 Task: Set the title display mode for the RSS and Atom feed display to always be visible.
Action: Mouse moved to (127, 21)
Screenshot: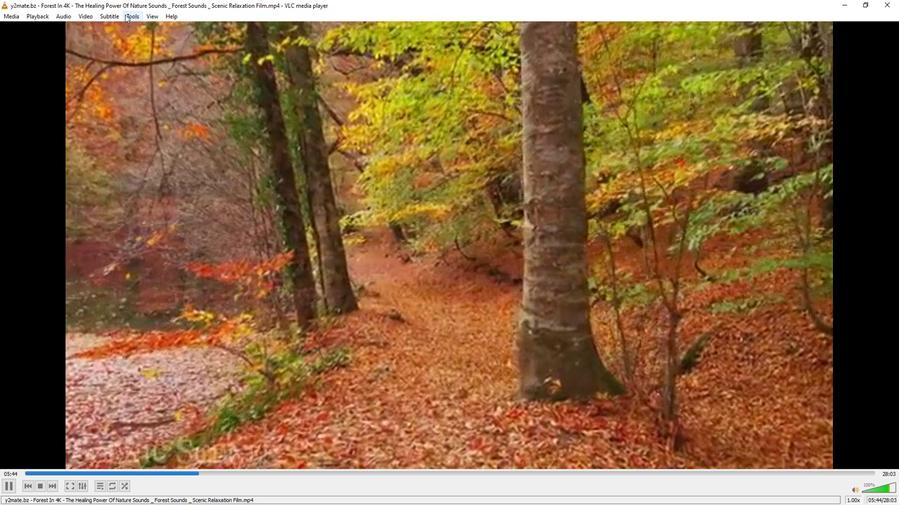 
Action: Mouse pressed left at (127, 21)
Screenshot: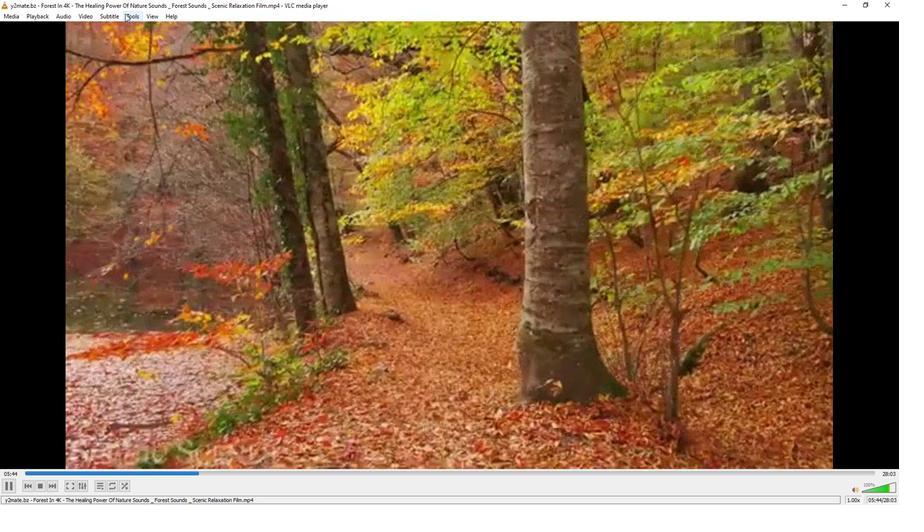 
Action: Mouse moved to (146, 131)
Screenshot: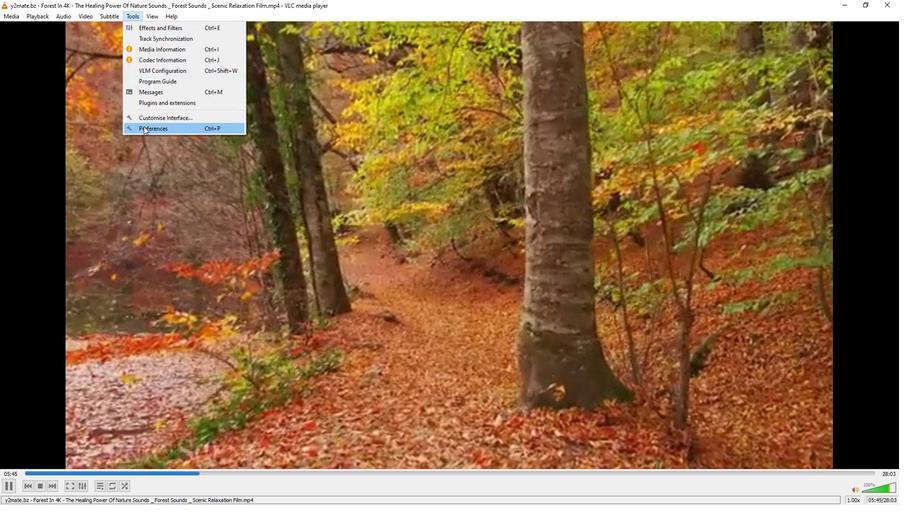 
Action: Mouse pressed left at (146, 131)
Screenshot: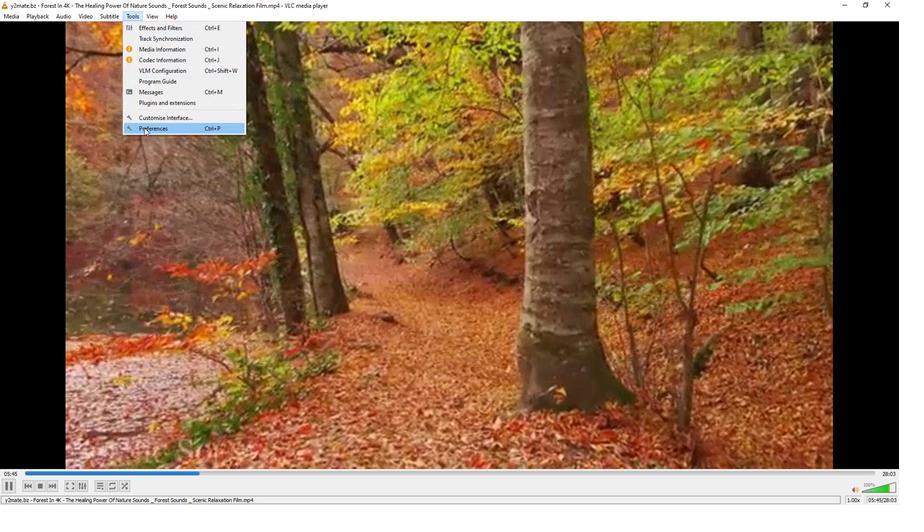 
Action: Mouse moved to (299, 405)
Screenshot: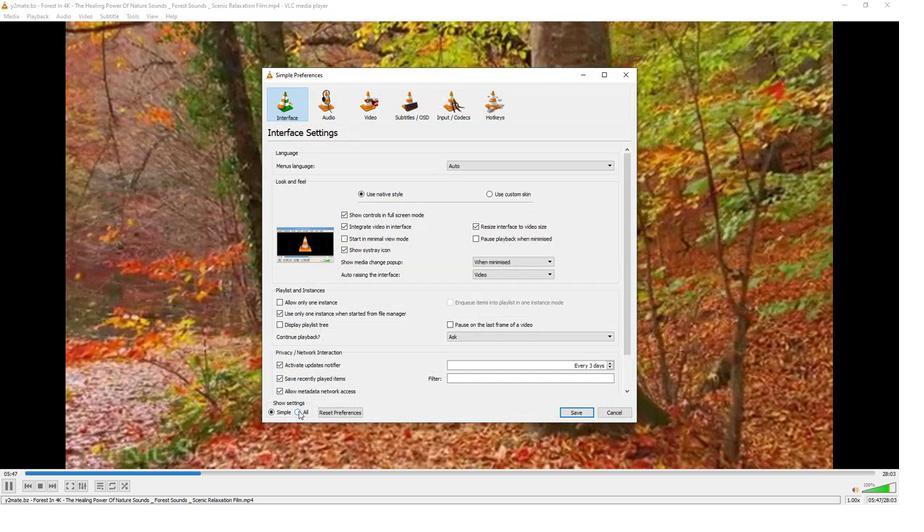 
Action: Mouse pressed left at (299, 405)
Screenshot: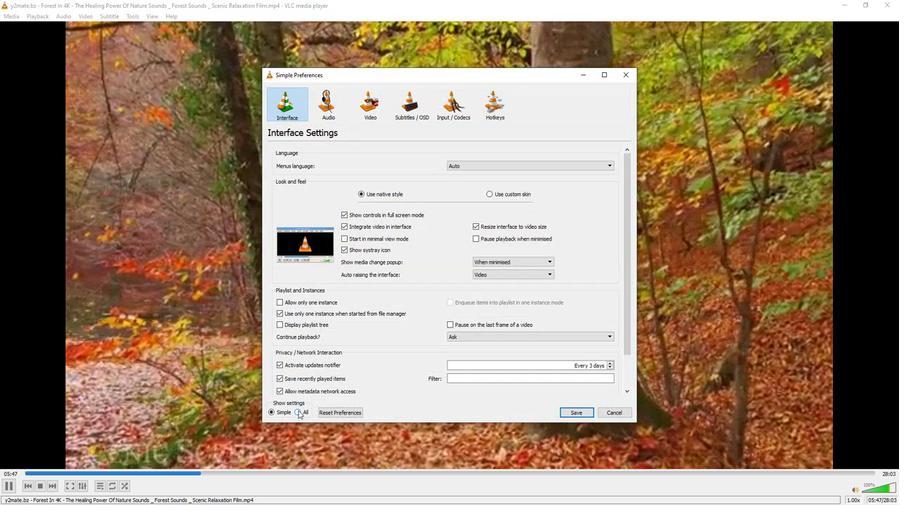 
Action: Mouse moved to (284, 308)
Screenshot: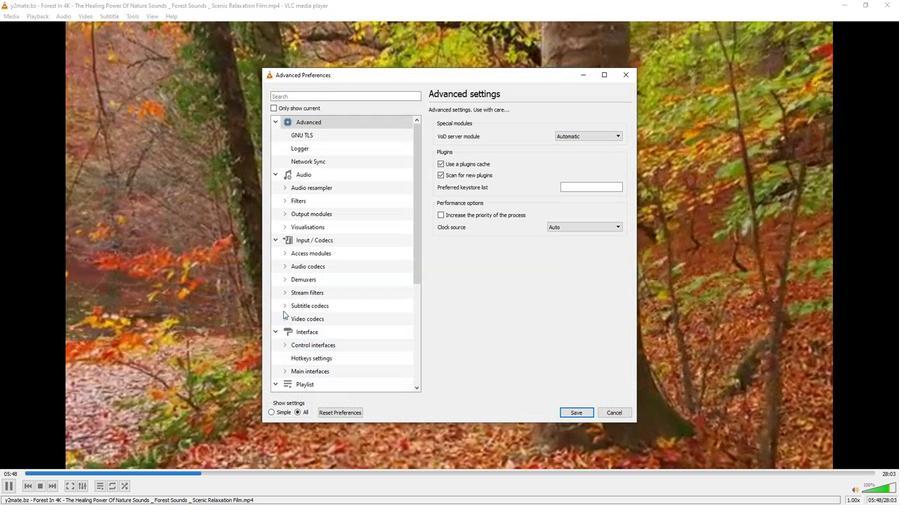 
Action: Mouse scrolled (284, 308) with delta (0, 0)
Screenshot: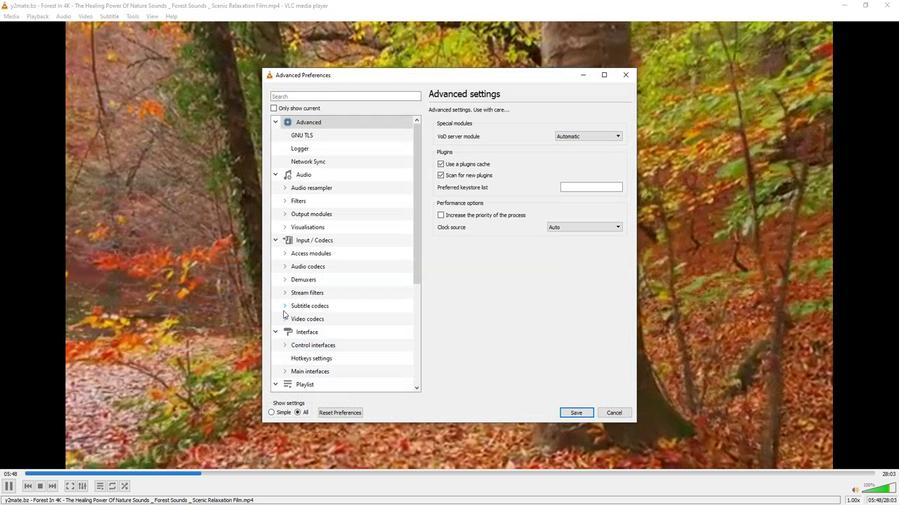 
Action: Mouse moved to (284, 308)
Screenshot: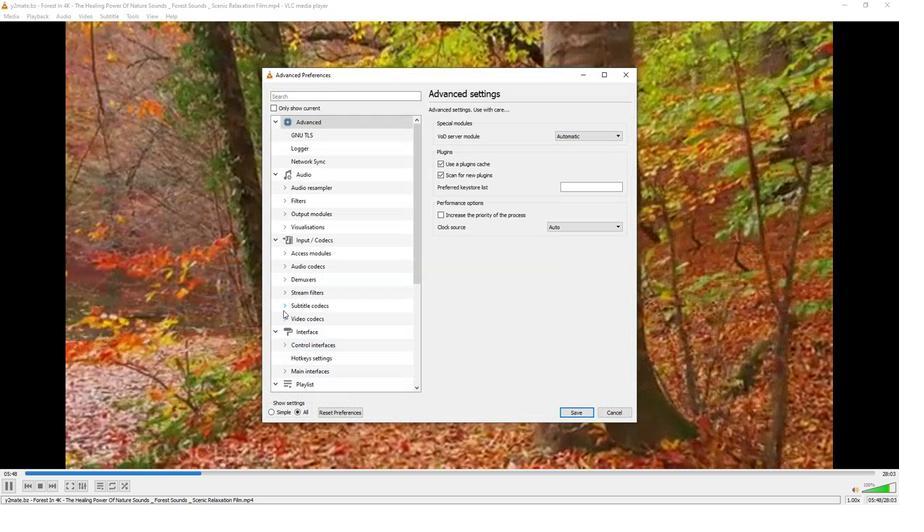 
Action: Mouse scrolled (284, 308) with delta (0, 0)
Screenshot: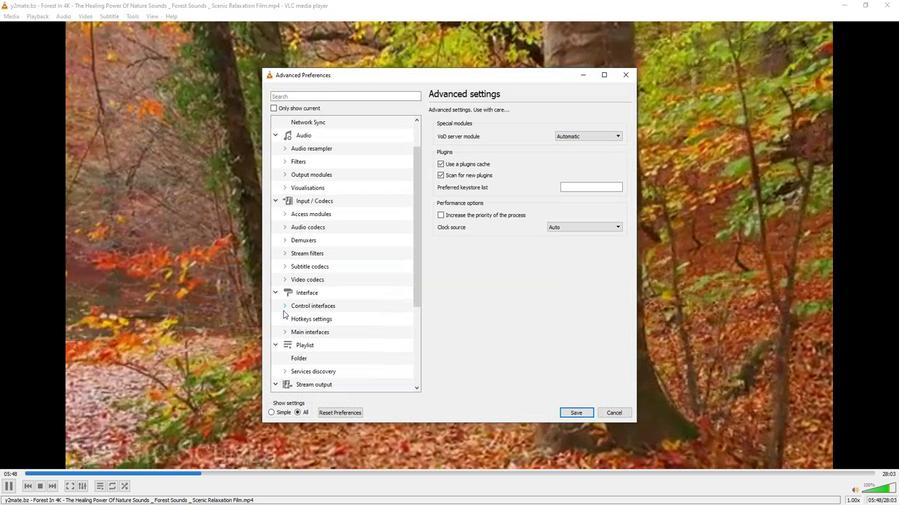 
Action: Mouse moved to (284, 308)
Screenshot: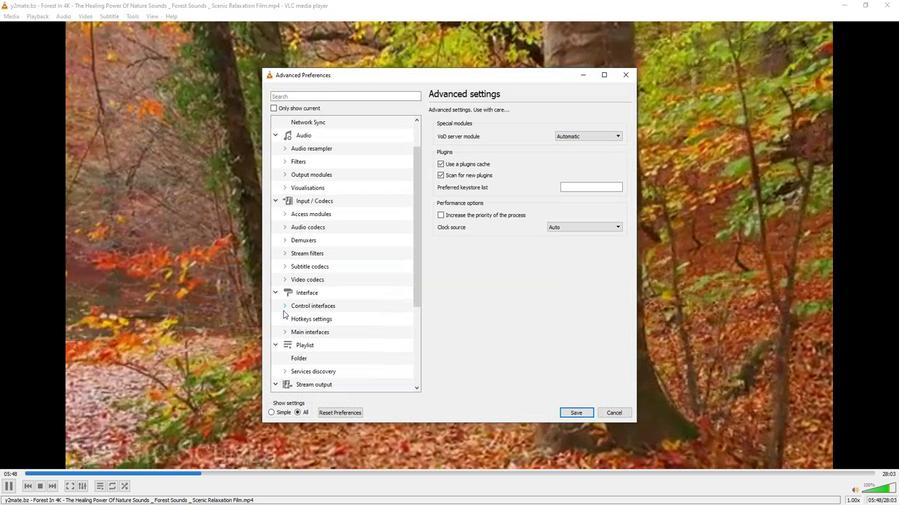 
Action: Mouse scrolled (284, 307) with delta (0, 0)
Screenshot: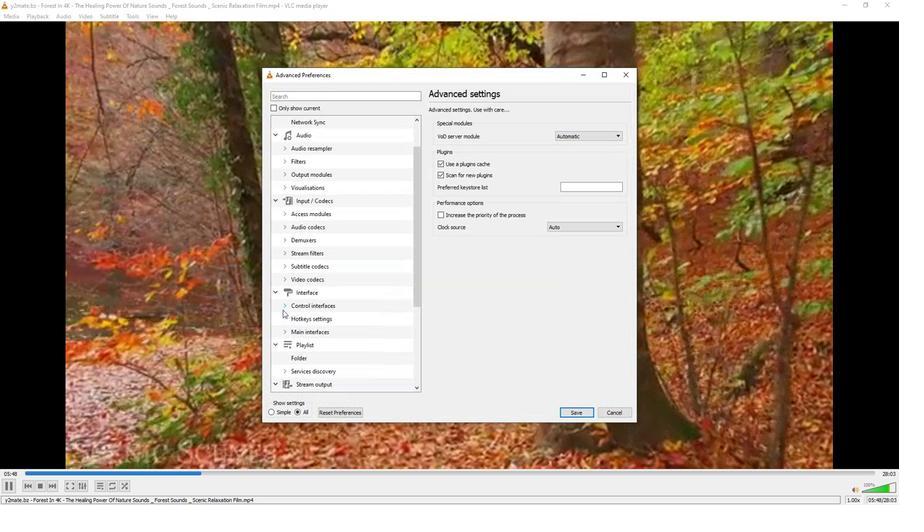 
Action: Mouse moved to (284, 307)
Screenshot: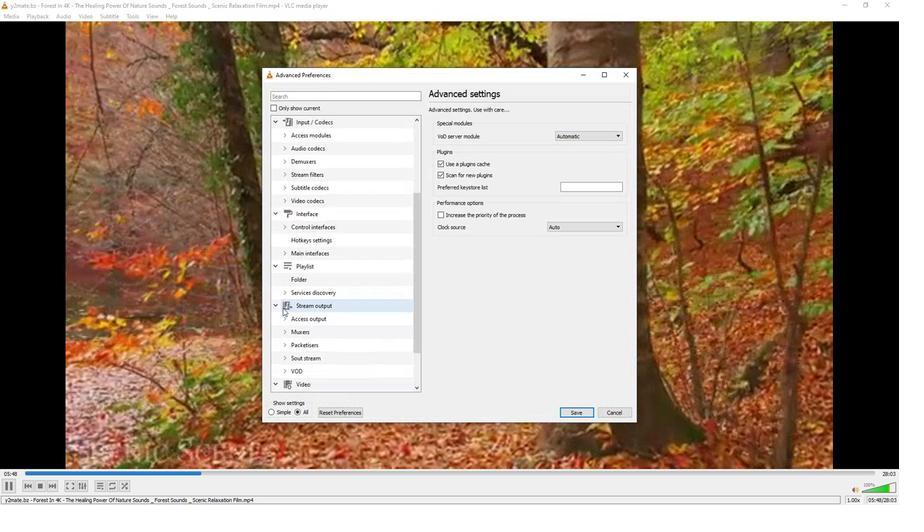 
Action: Mouse scrolled (284, 306) with delta (0, 0)
Screenshot: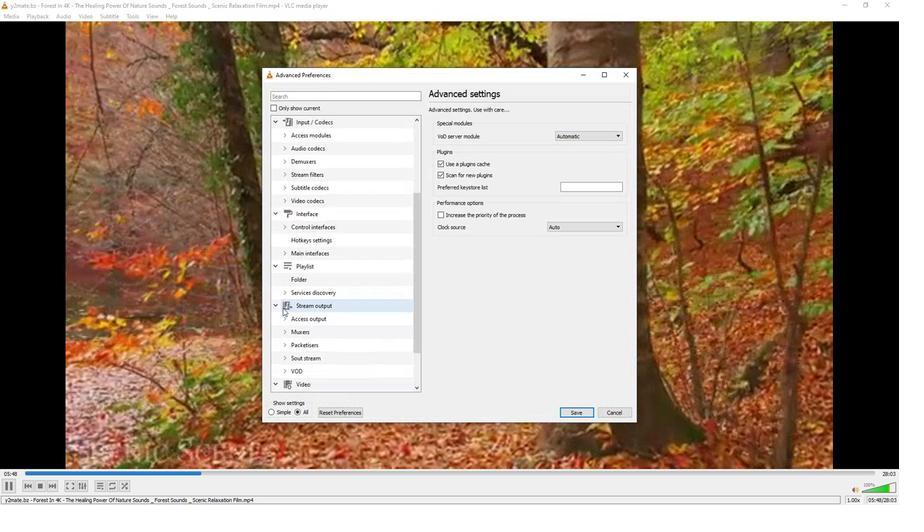 
Action: Mouse moved to (284, 305)
Screenshot: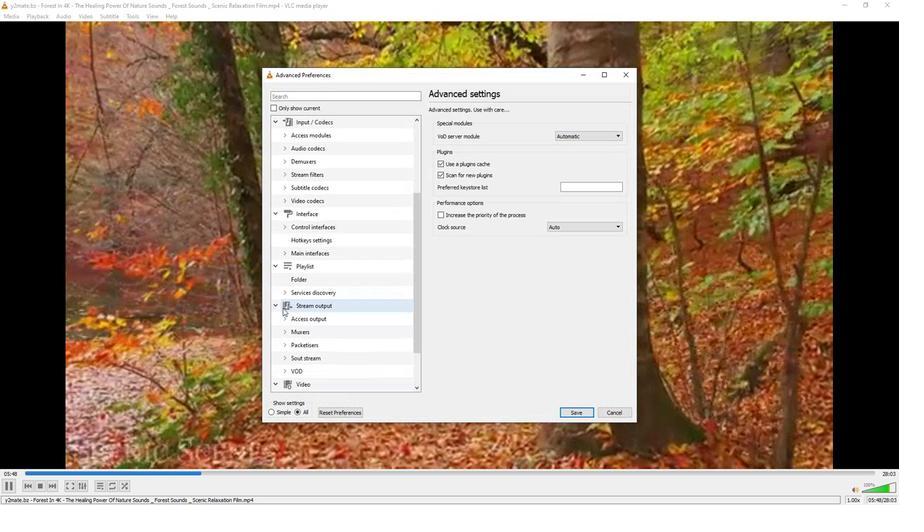 
Action: Mouse scrolled (284, 304) with delta (0, 0)
Screenshot: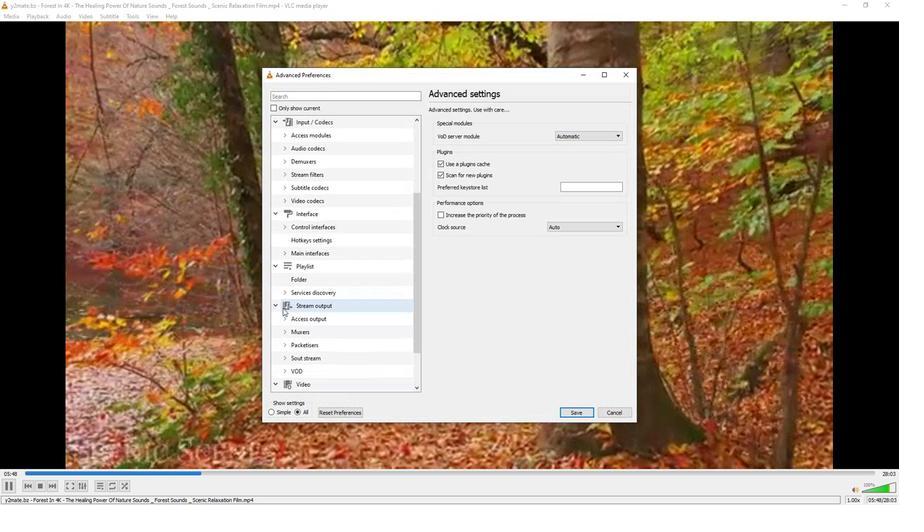 
Action: Mouse moved to (284, 304)
Screenshot: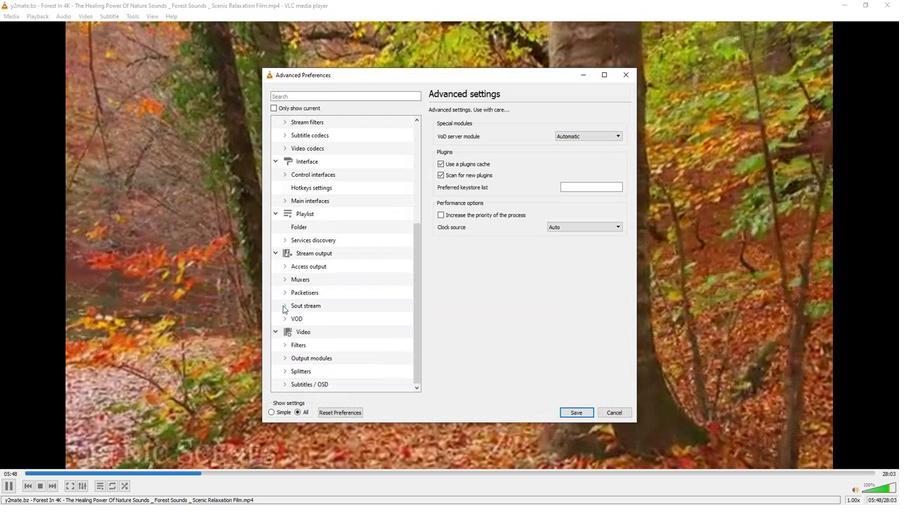 
Action: Mouse scrolled (284, 304) with delta (0, 0)
Screenshot: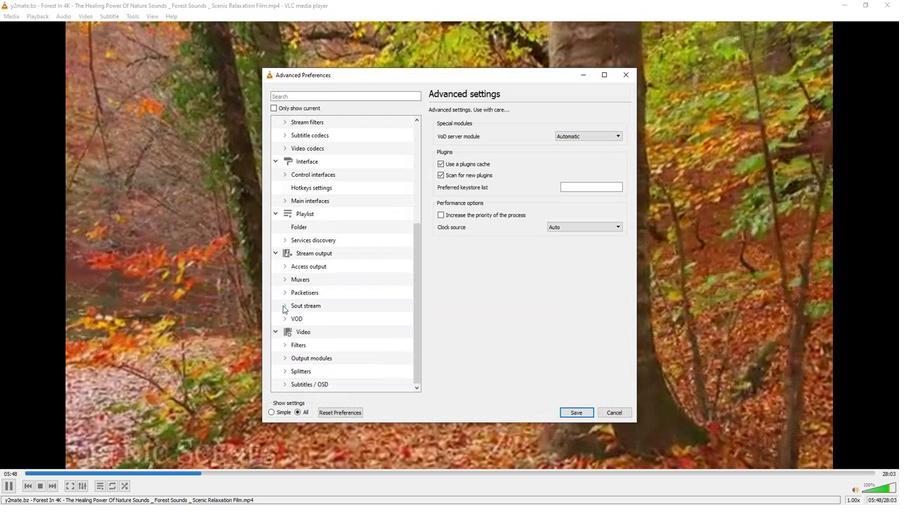 
Action: Mouse moved to (284, 303)
Screenshot: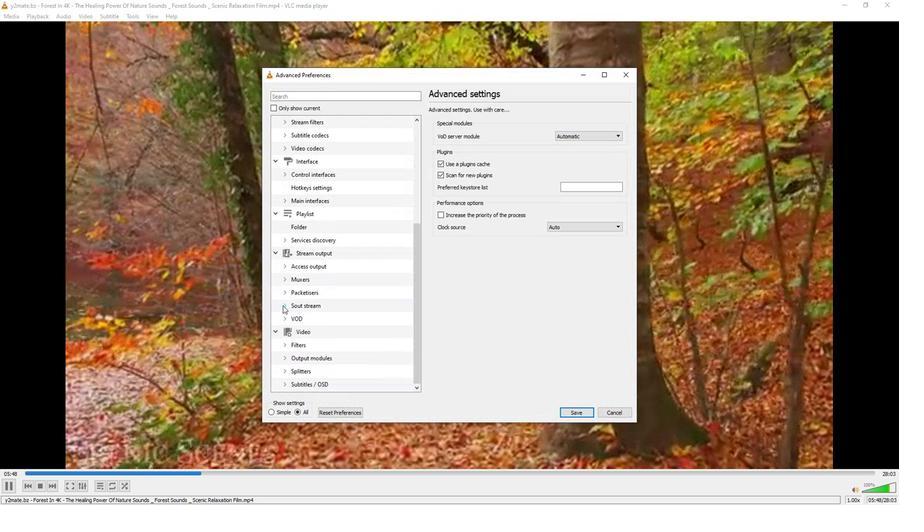 
Action: Mouse scrolled (284, 302) with delta (0, 0)
Screenshot: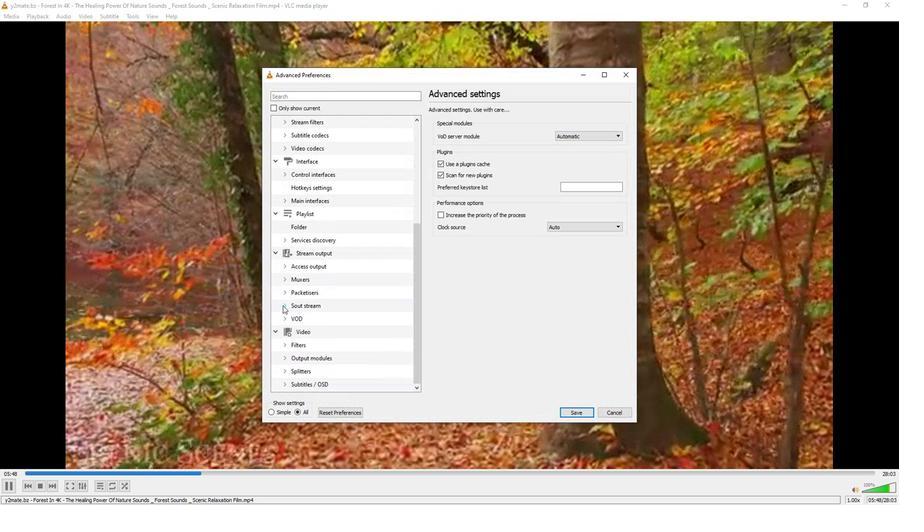 
Action: Mouse moved to (284, 302)
Screenshot: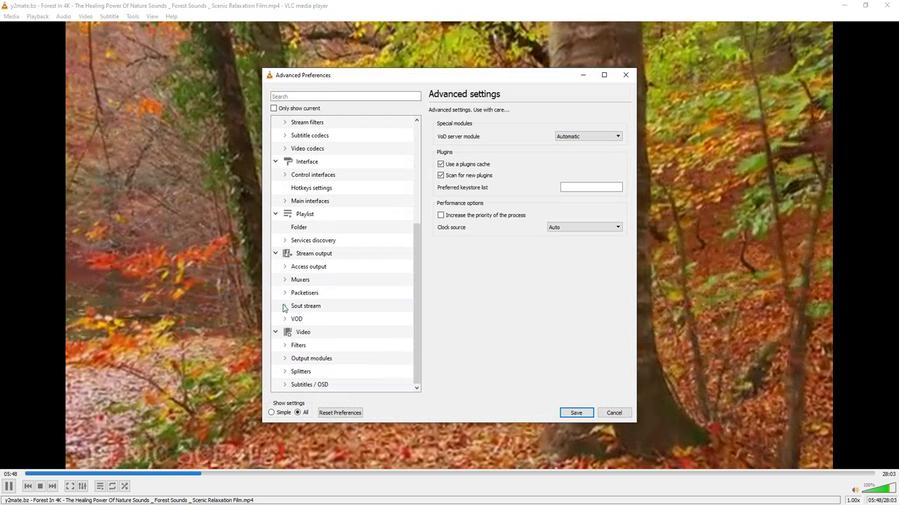 
Action: Mouse scrolled (284, 302) with delta (0, 0)
Screenshot: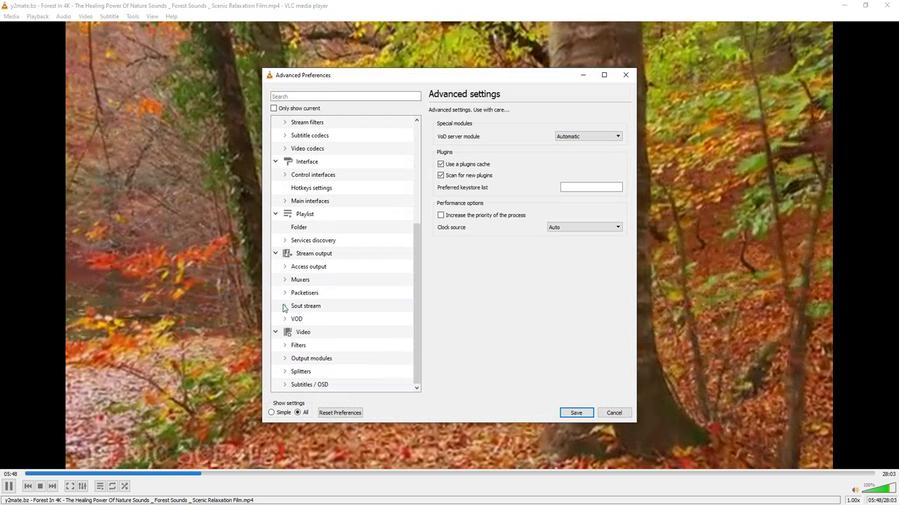 
Action: Mouse moved to (286, 382)
Screenshot: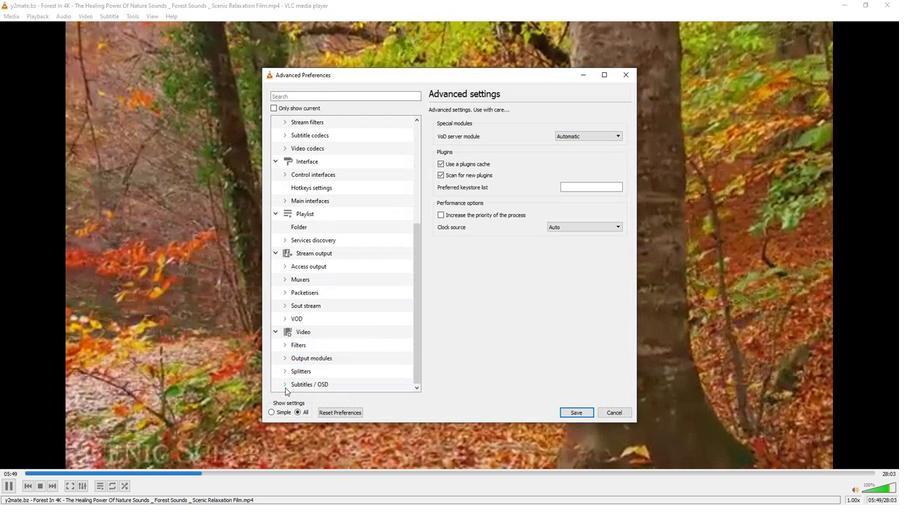 
Action: Mouse pressed left at (286, 382)
Screenshot: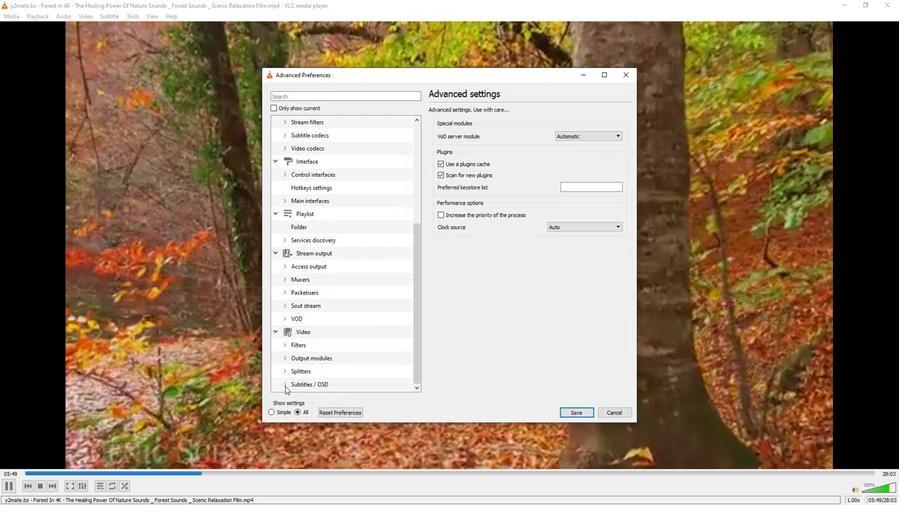 
Action: Mouse moved to (294, 333)
Screenshot: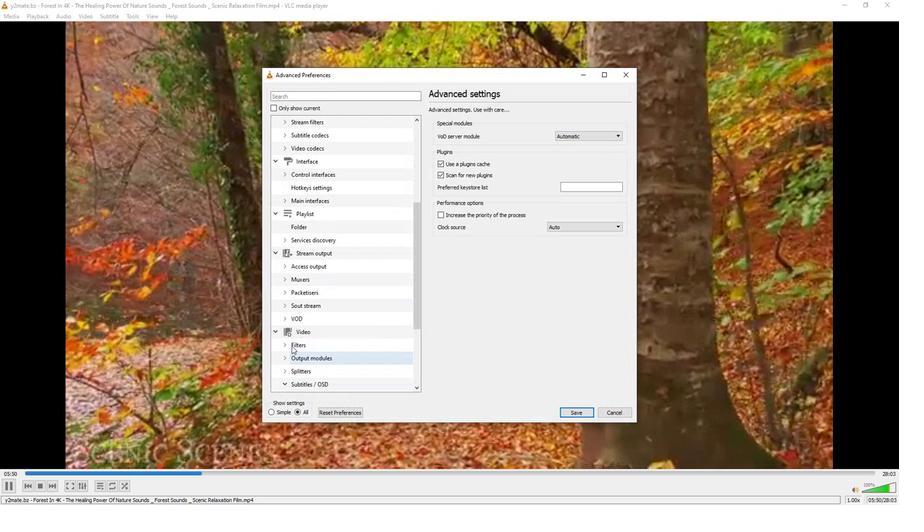 
Action: Mouse scrolled (294, 333) with delta (0, 0)
Screenshot: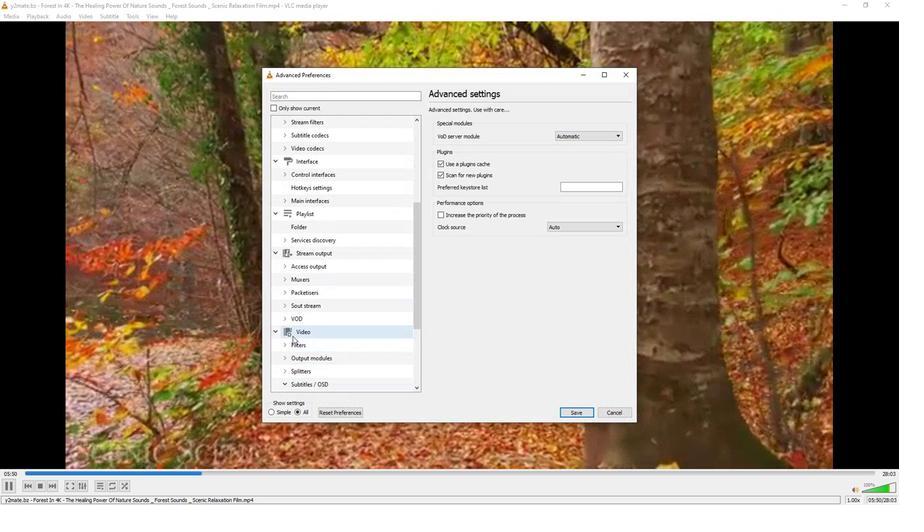 
Action: Mouse scrolled (294, 333) with delta (0, 0)
Screenshot: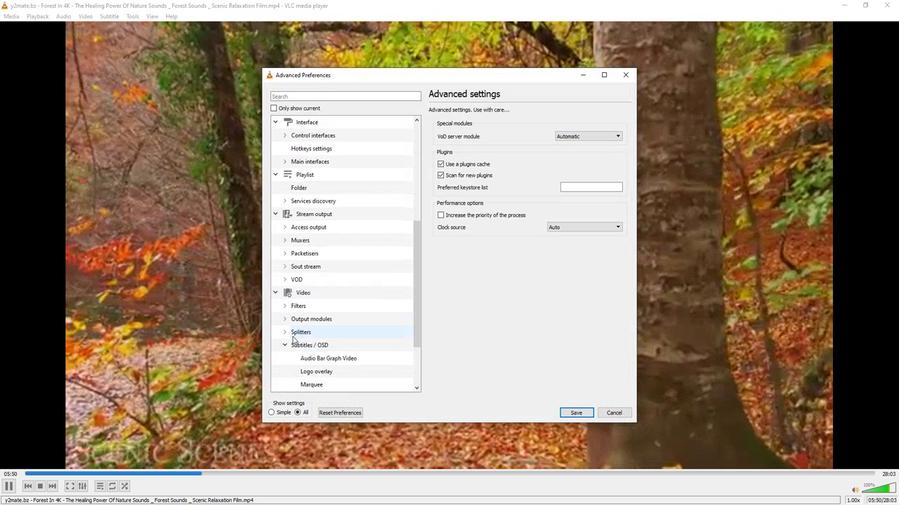 
Action: Mouse scrolled (294, 333) with delta (0, 0)
Screenshot: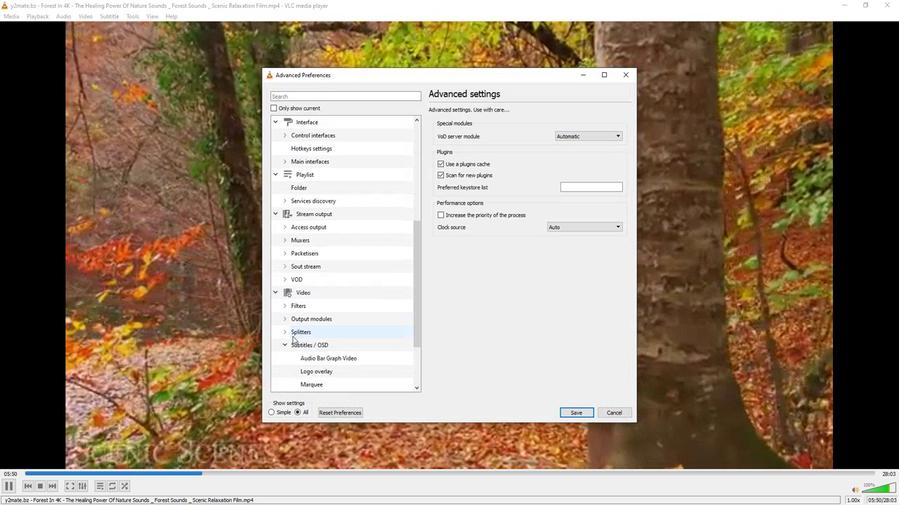 
Action: Mouse moved to (294, 333)
Screenshot: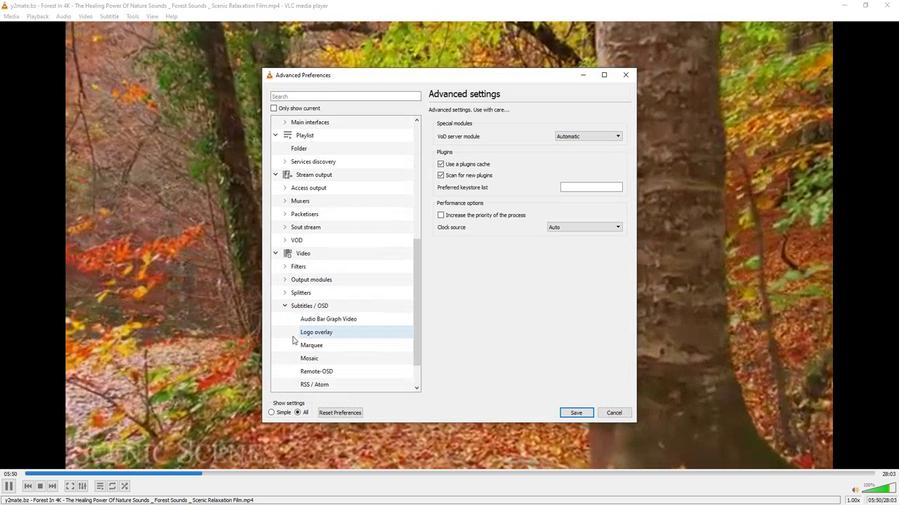 
Action: Mouse scrolled (294, 333) with delta (0, 0)
Screenshot: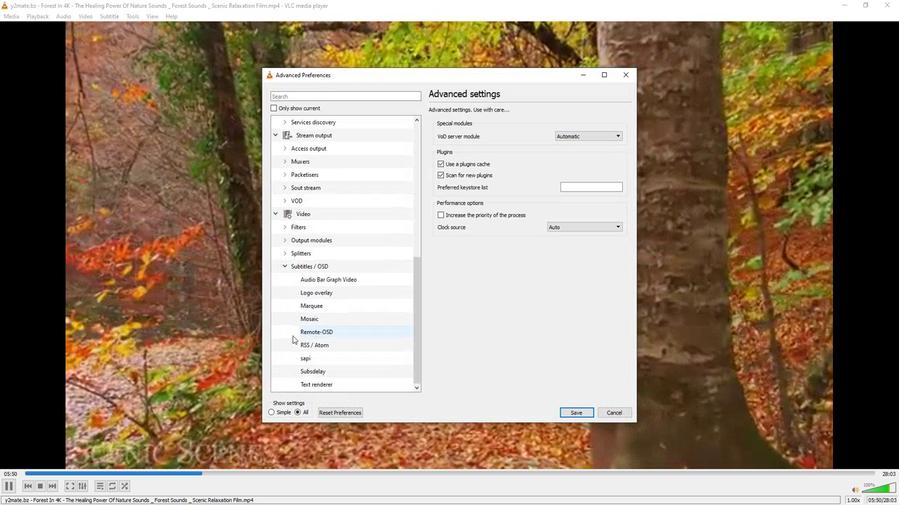 
Action: Mouse moved to (311, 340)
Screenshot: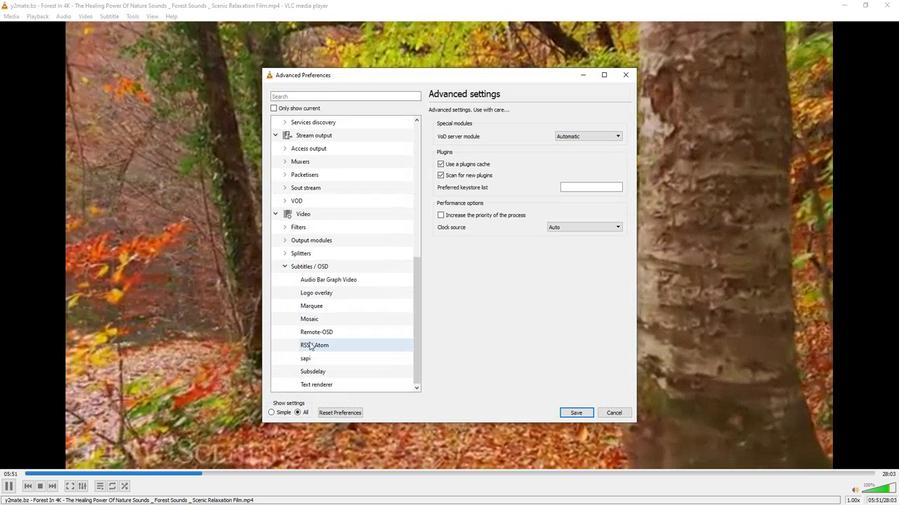 
Action: Mouse pressed left at (311, 340)
Screenshot: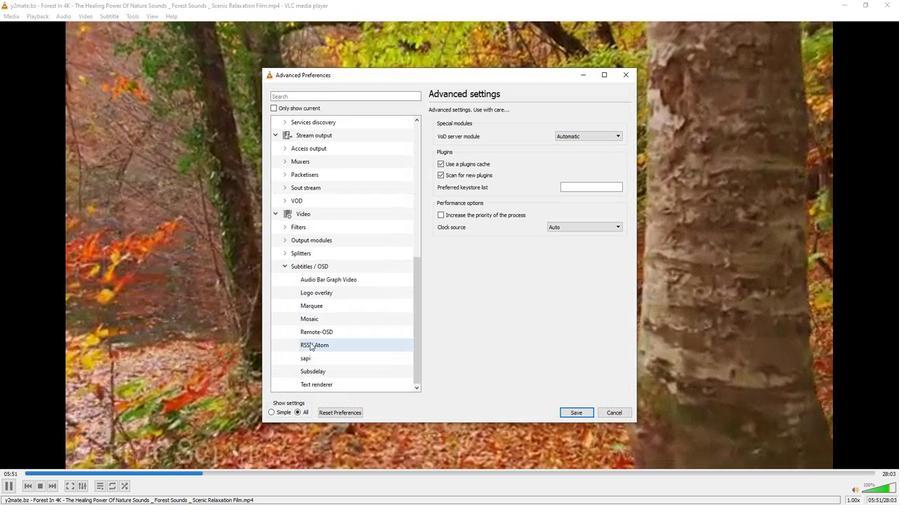 
Action: Mouse moved to (616, 303)
Screenshot: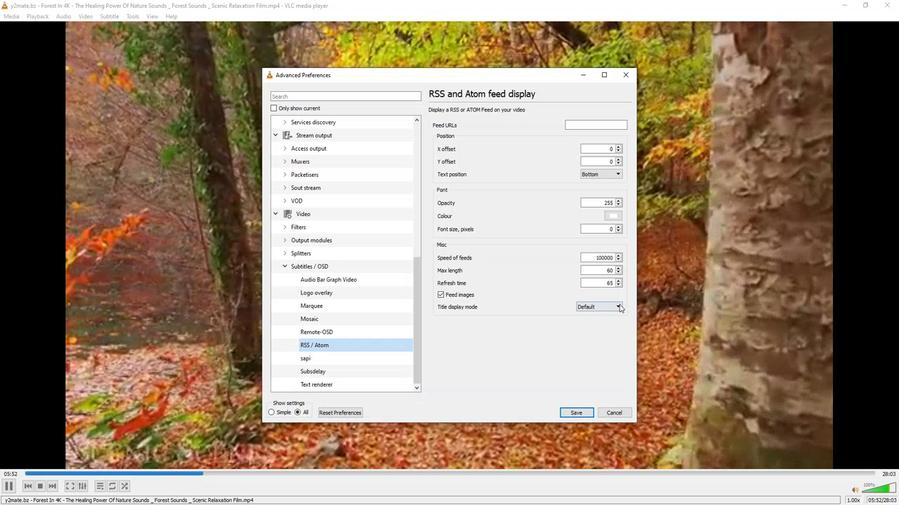 
Action: Mouse pressed left at (616, 303)
Screenshot: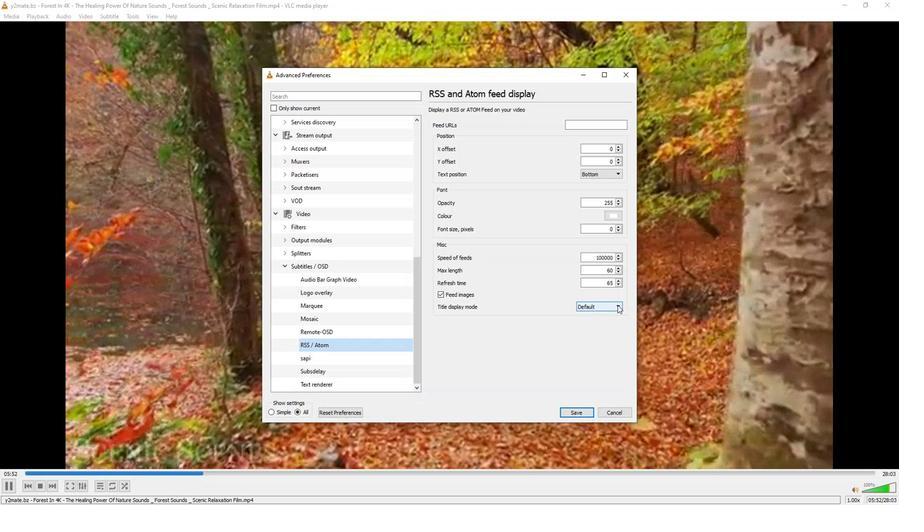 
Action: Mouse moved to (595, 323)
Screenshot: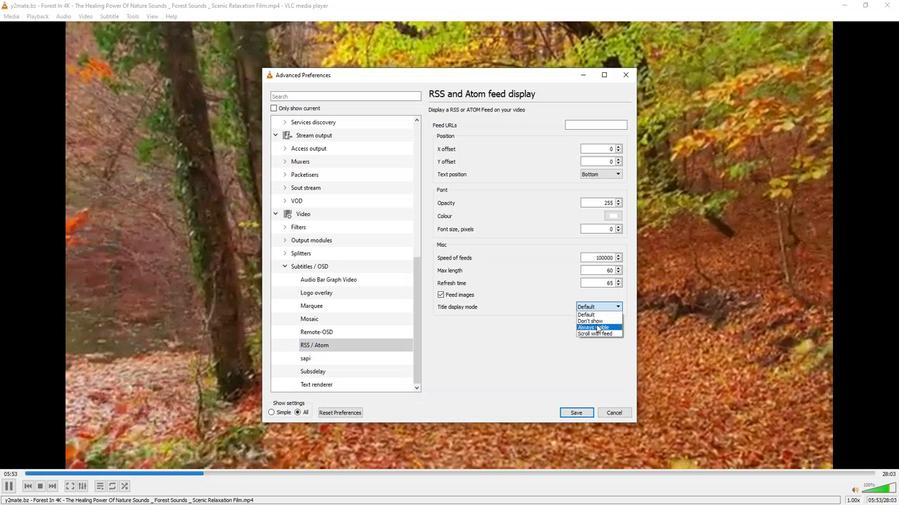 
Action: Mouse pressed left at (595, 323)
Screenshot: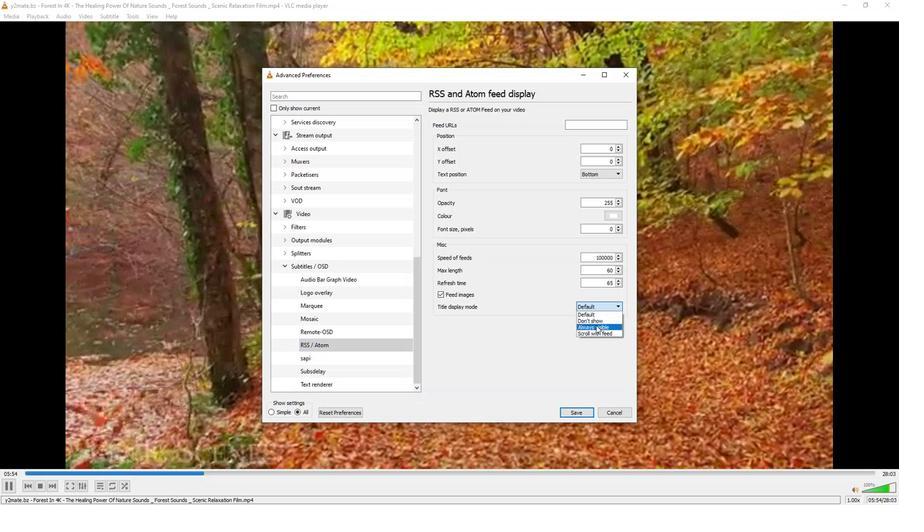 
